 Task: Create a due date automation trigger when advanced on, on the monday of the week before a card is due add fields with custom field "Resume" set to a date in this month at 11:00 AM.
Action: Mouse moved to (992, 79)
Screenshot: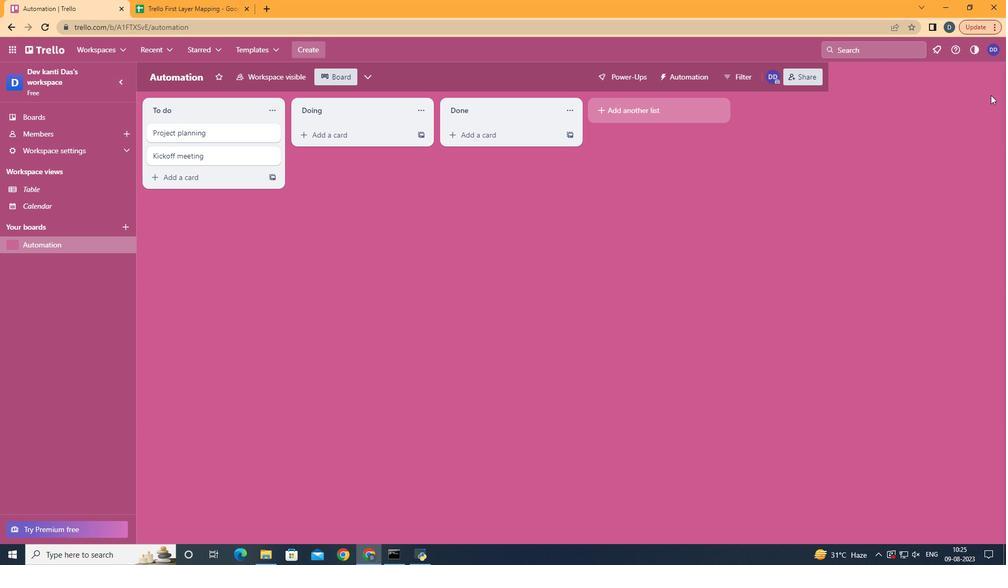 
Action: Mouse pressed left at (992, 79)
Screenshot: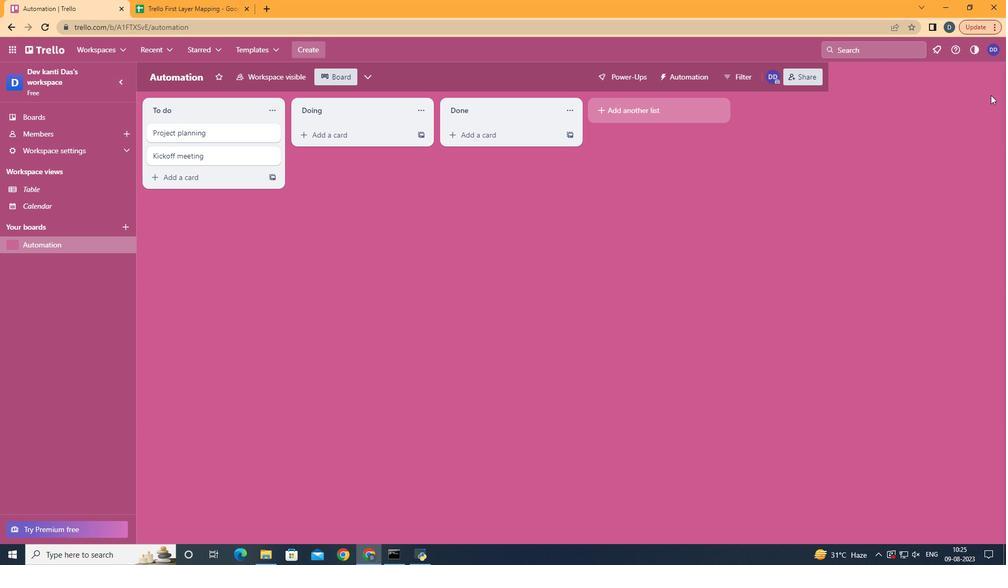 
Action: Mouse moved to (905, 233)
Screenshot: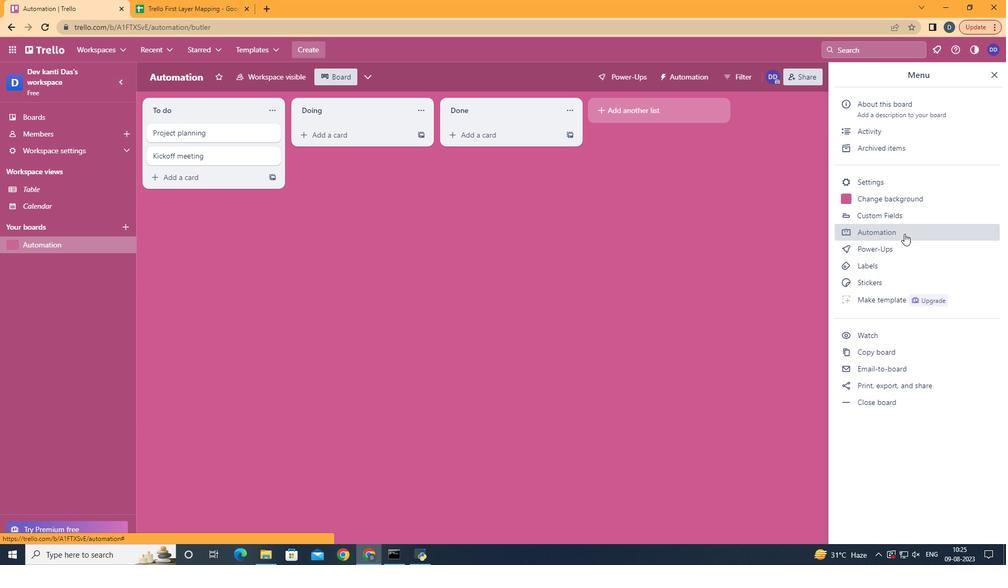 
Action: Mouse pressed left at (905, 233)
Screenshot: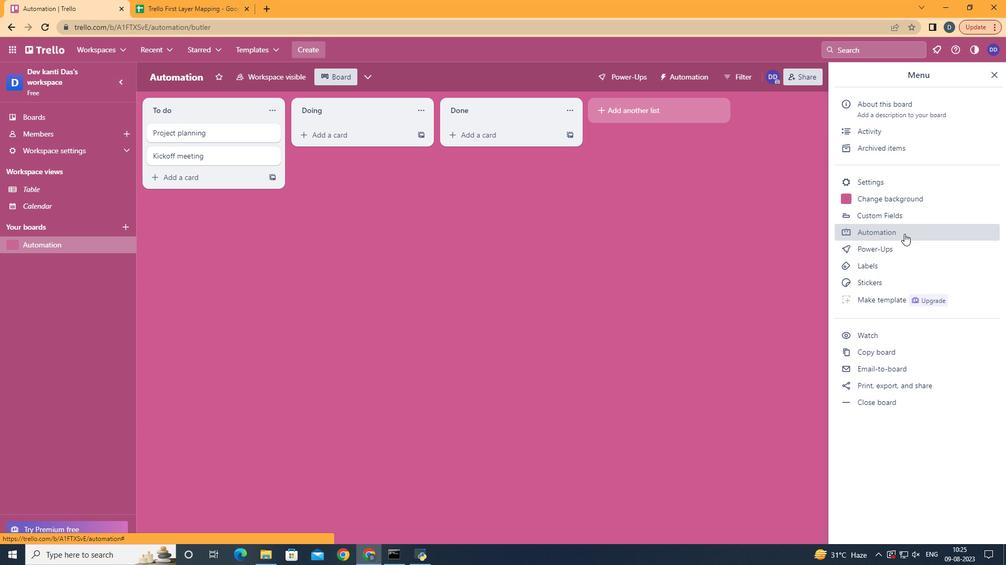 
Action: Mouse moved to (170, 207)
Screenshot: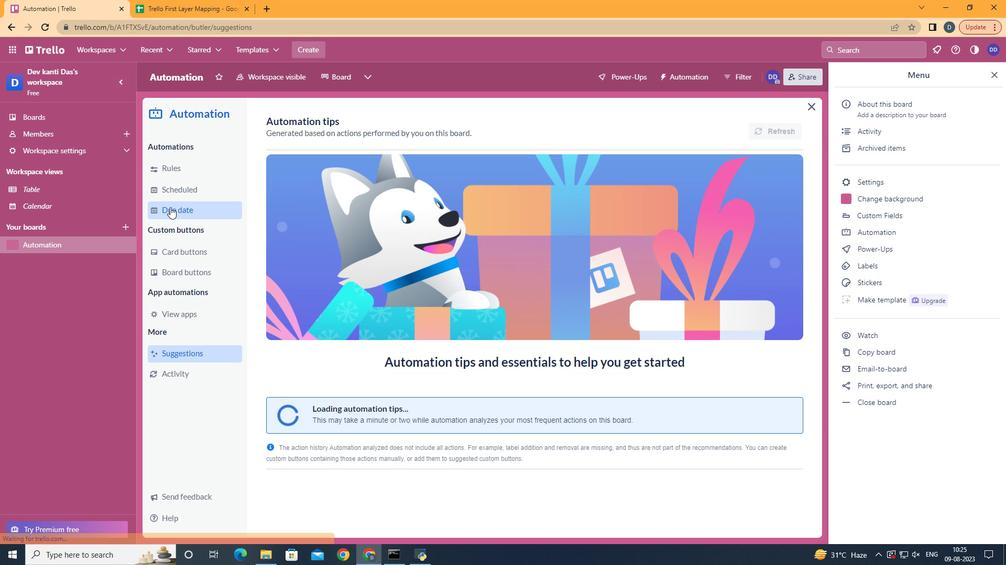 
Action: Mouse pressed left at (170, 207)
Screenshot: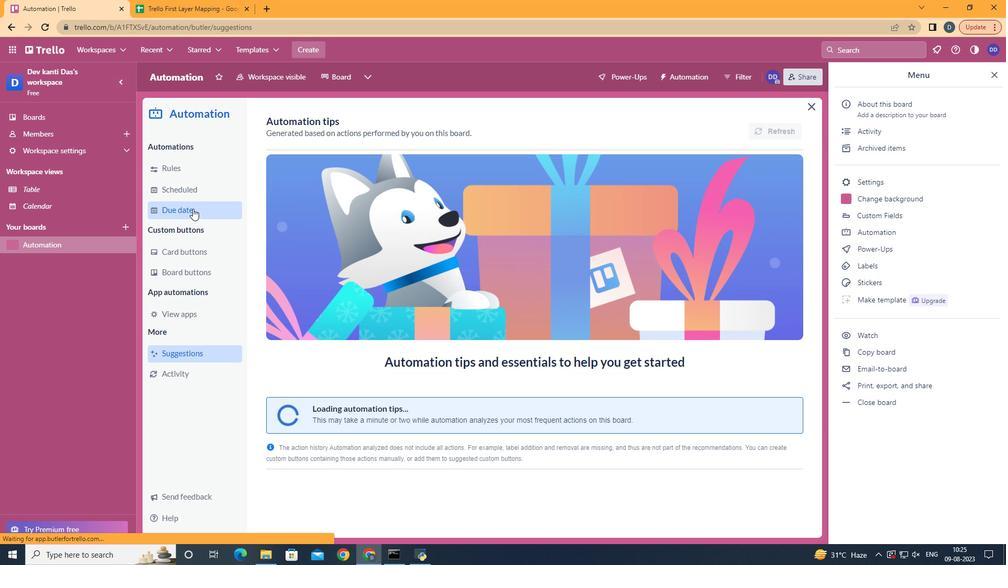 
Action: Mouse moved to (729, 123)
Screenshot: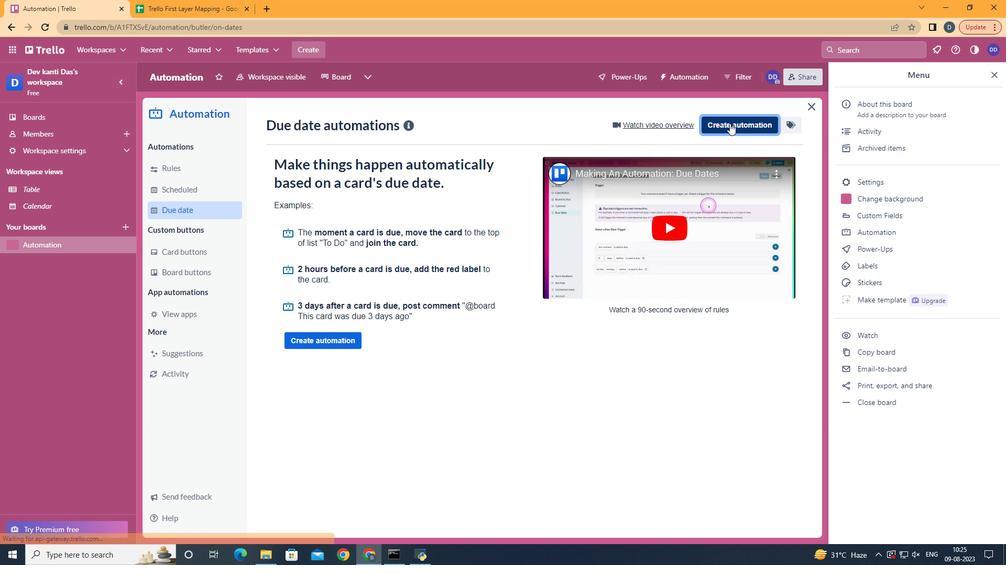 
Action: Mouse pressed left at (729, 123)
Screenshot: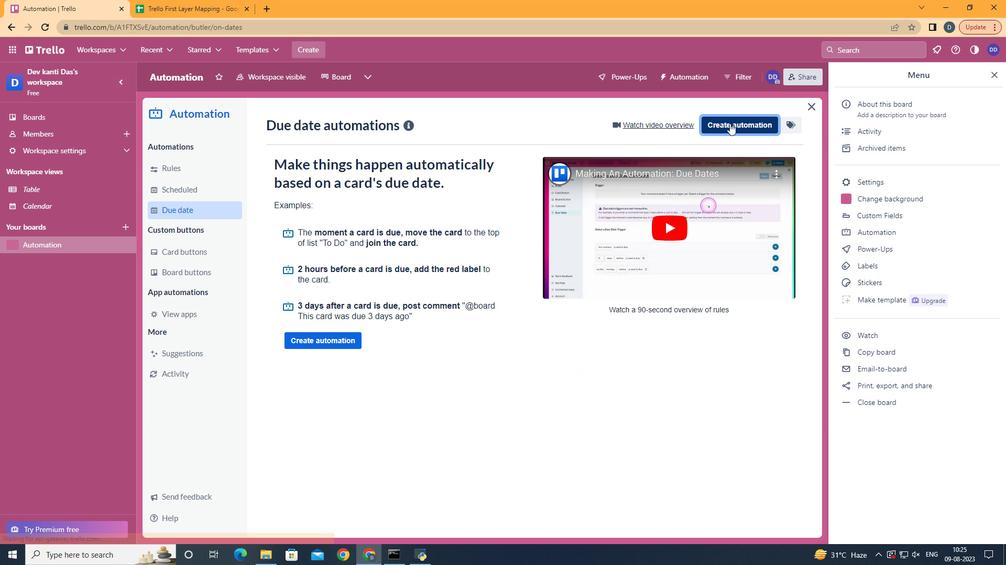 
Action: Mouse moved to (515, 232)
Screenshot: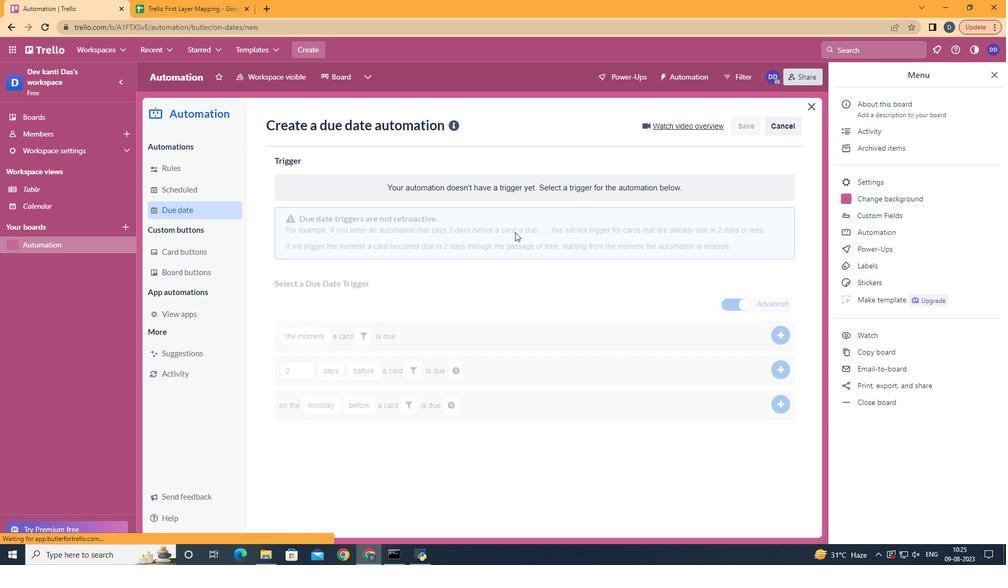 
Action: Mouse pressed left at (515, 232)
Screenshot: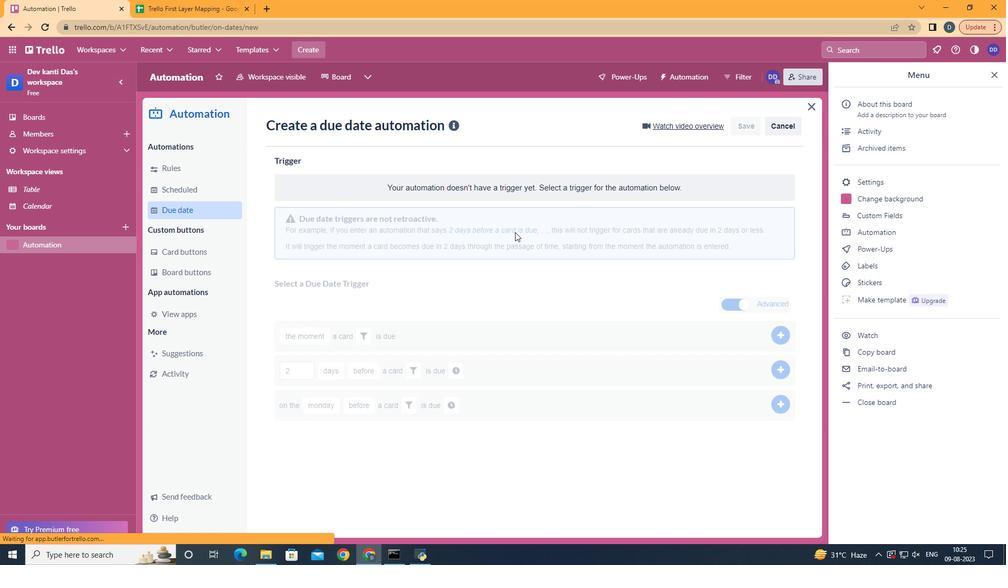 
Action: Mouse moved to (366, 499)
Screenshot: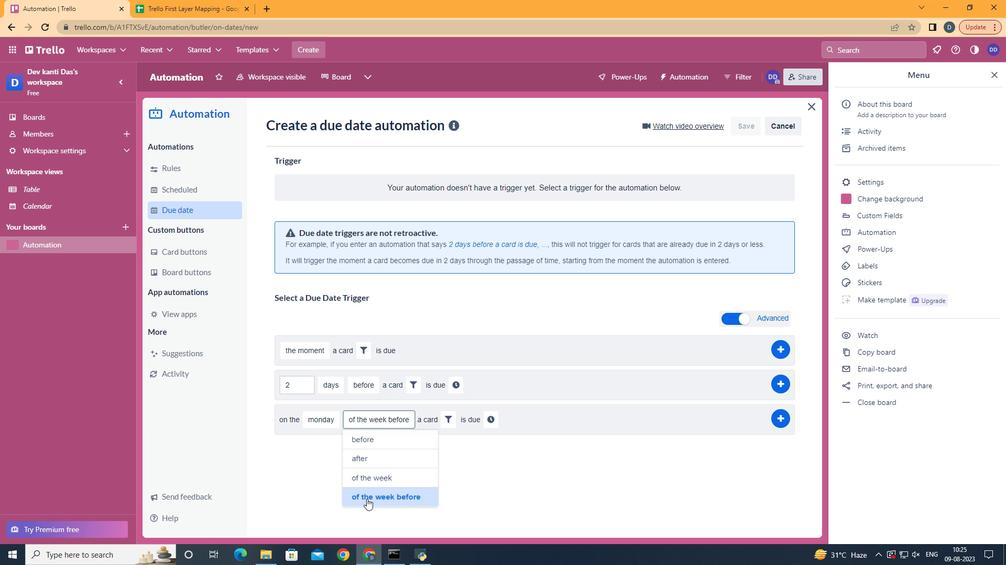 
Action: Mouse pressed left at (366, 499)
Screenshot: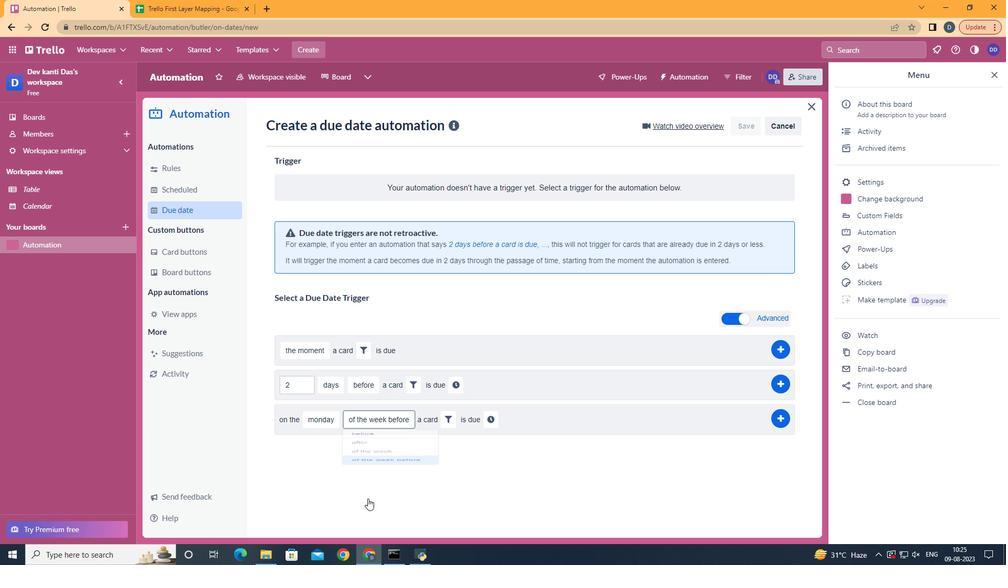 
Action: Mouse moved to (441, 419)
Screenshot: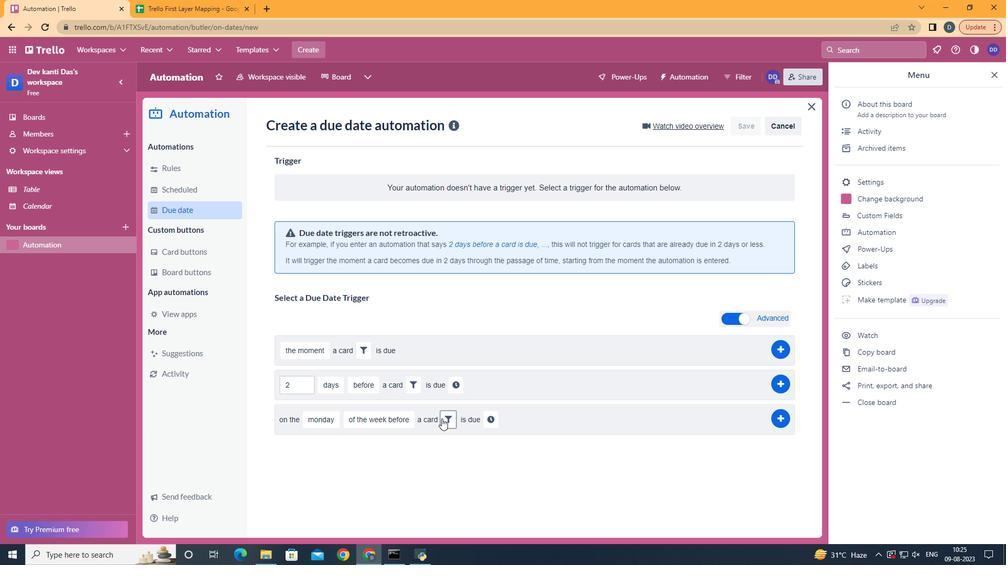 
Action: Mouse pressed left at (441, 419)
Screenshot: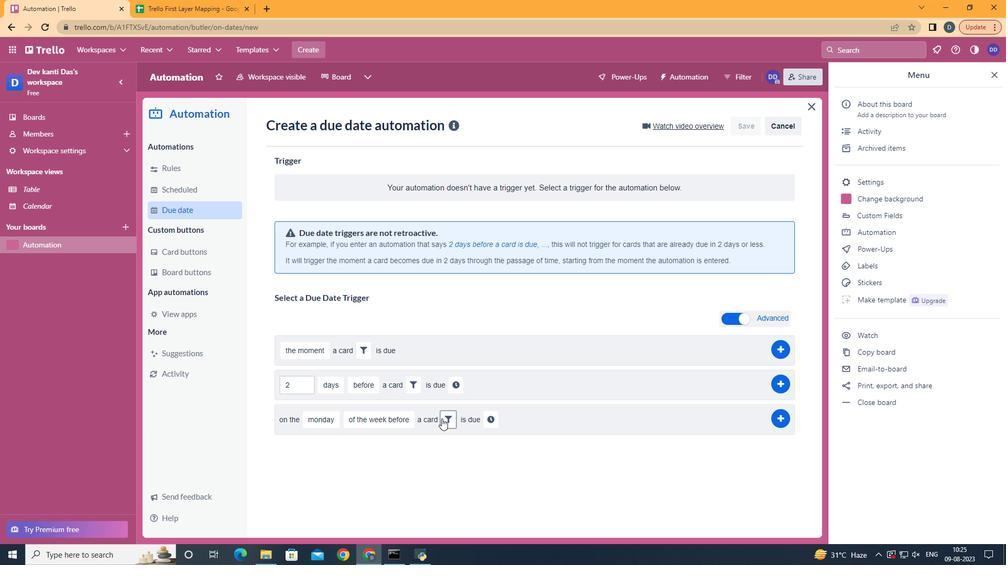 
Action: Mouse moved to (628, 452)
Screenshot: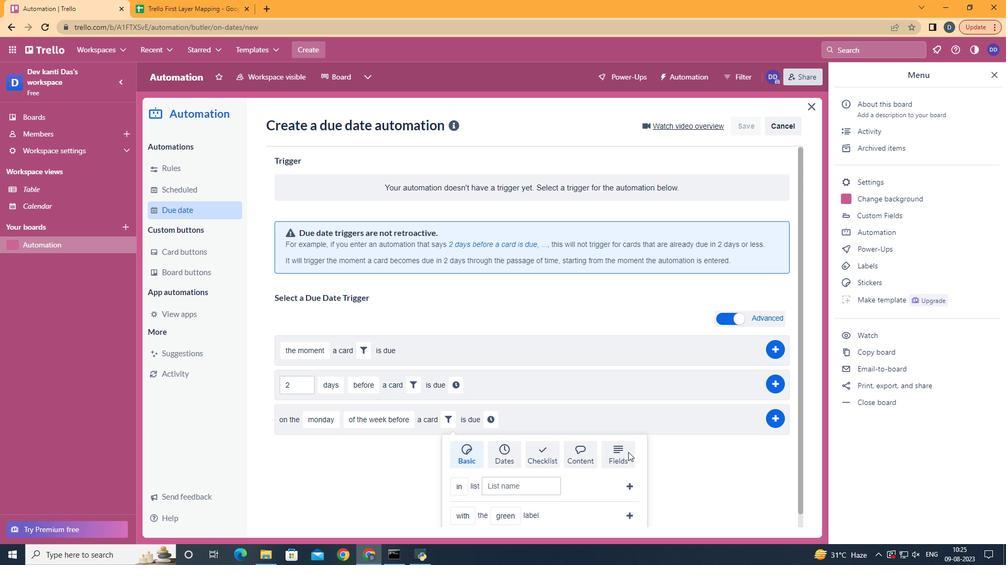 
Action: Mouse pressed left at (628, 452)
Screenshot: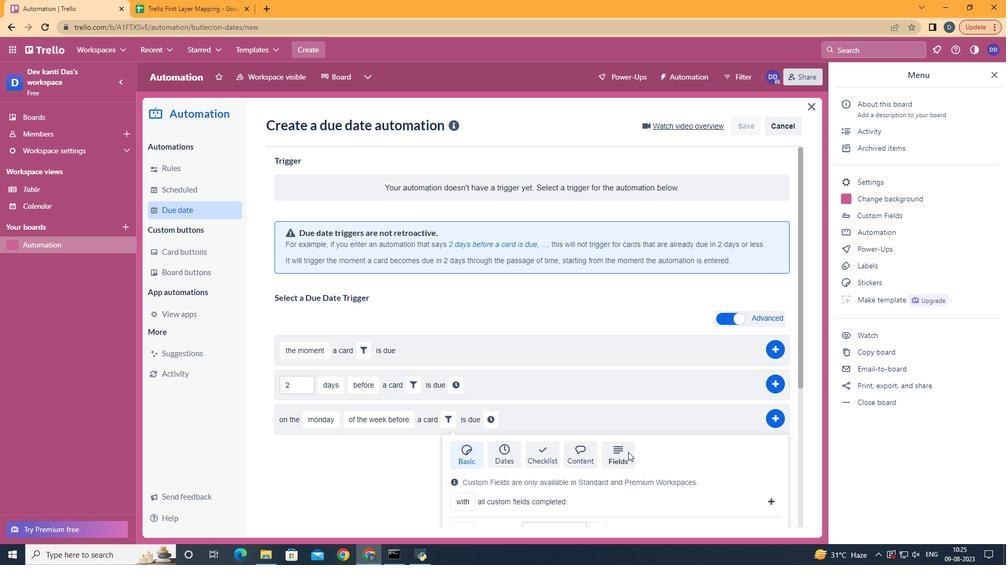 
Action: Mouse moved to (628, 452)
Screenshot: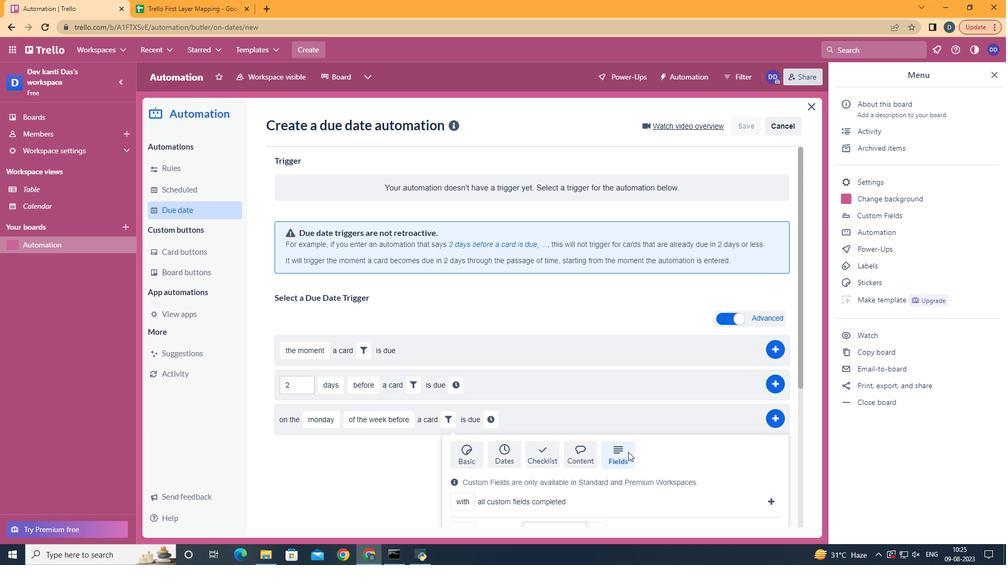 
Action: Mouse scrolled (628, 452) with delta (0, 0)
Screenshot: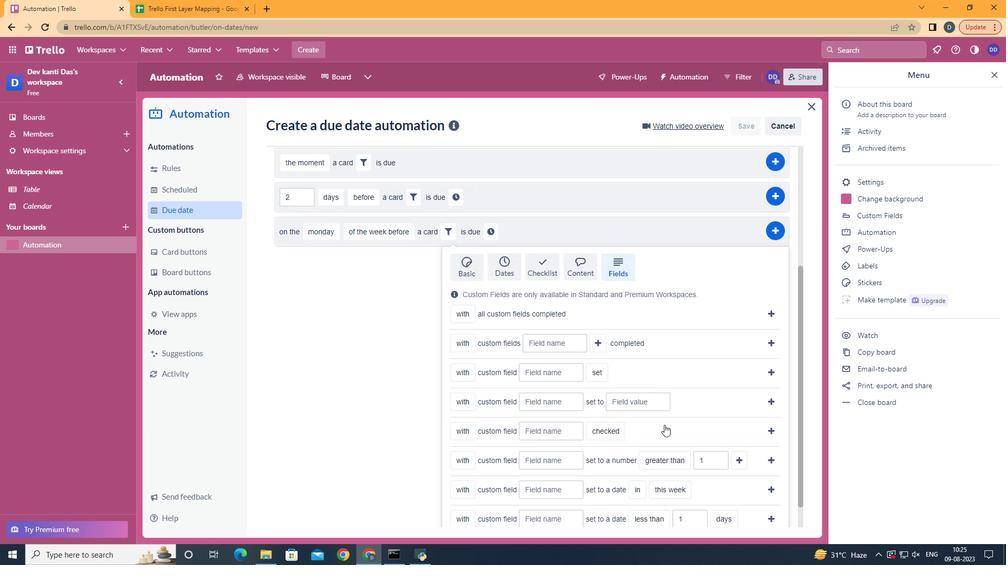 
Action: Mouse scrolled (628, 452) with delta (0, 0)
Screenshot: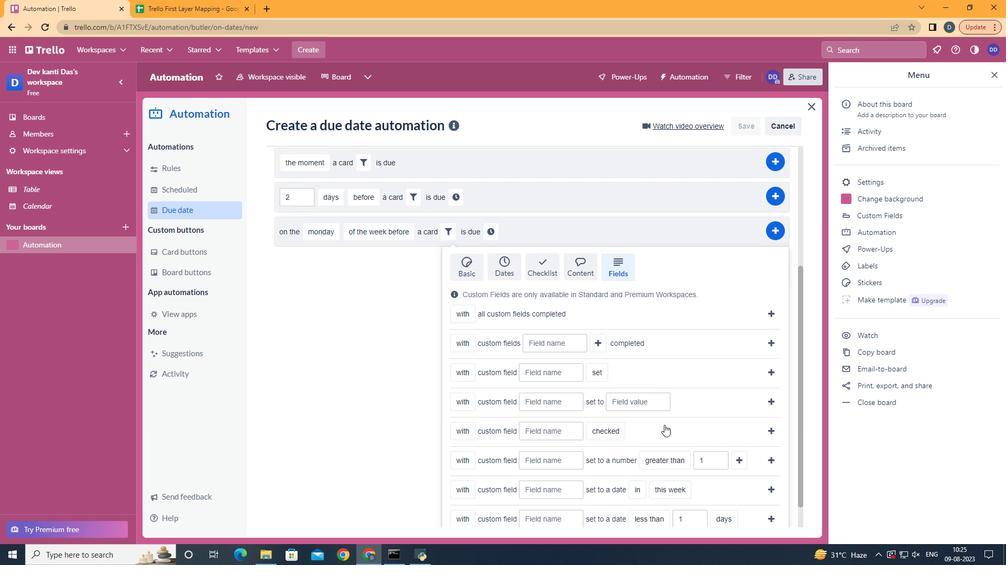 
Action: Mouse scrolled (628, 452) with delta (0, 0)
Screenshot: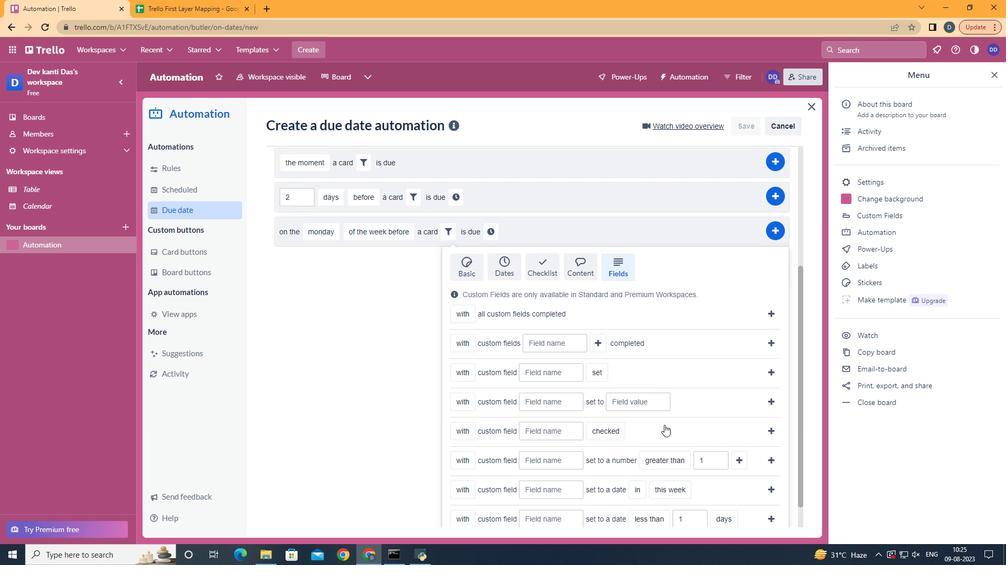 
Action: Mouse scrolled (628, 452) with delta (0, 0)
Screenshot: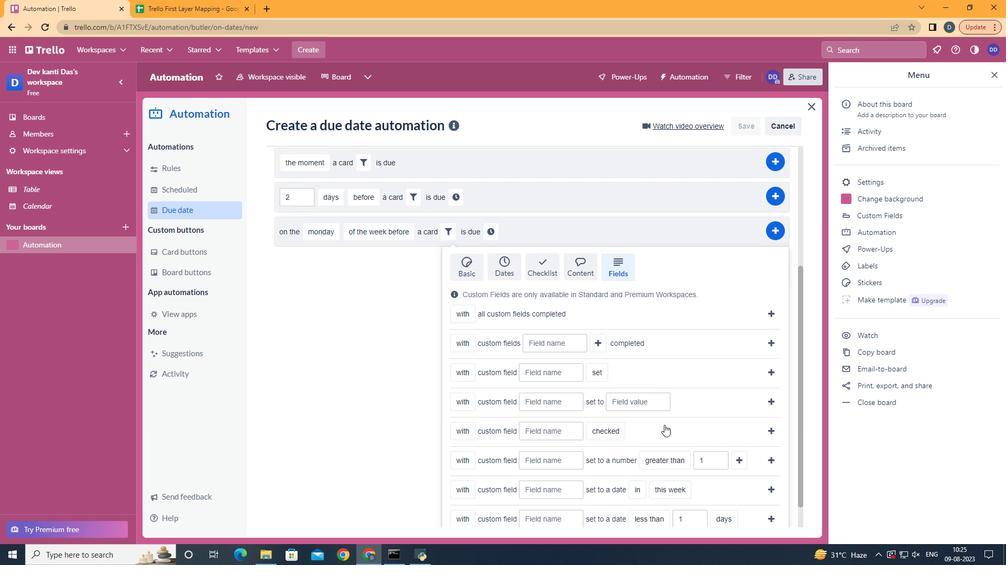 
Action: Mouse scrolled (628, 452) with delta (0, 0)
Screenshot: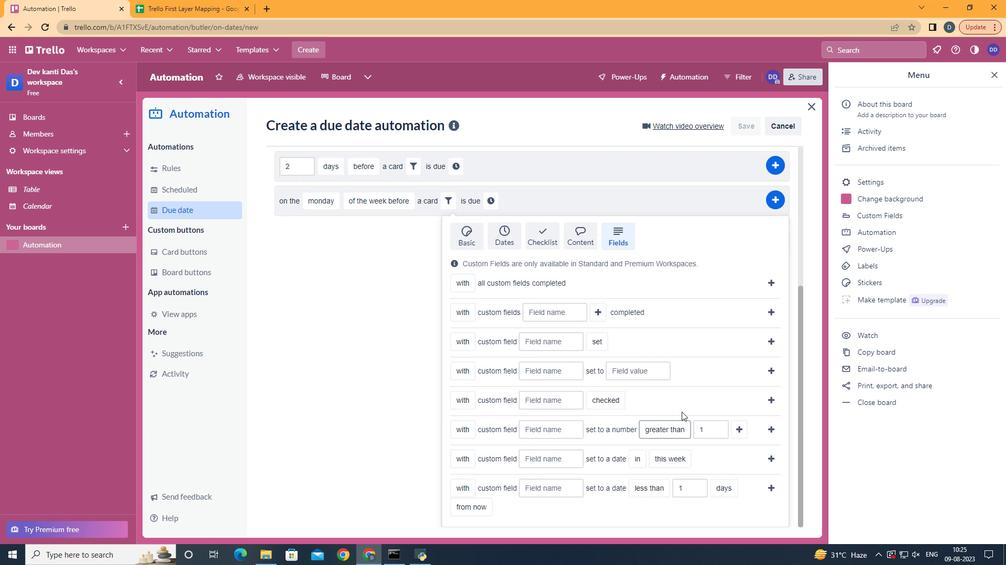 
Action: Mouse moved to (468, 475)
Screenshot: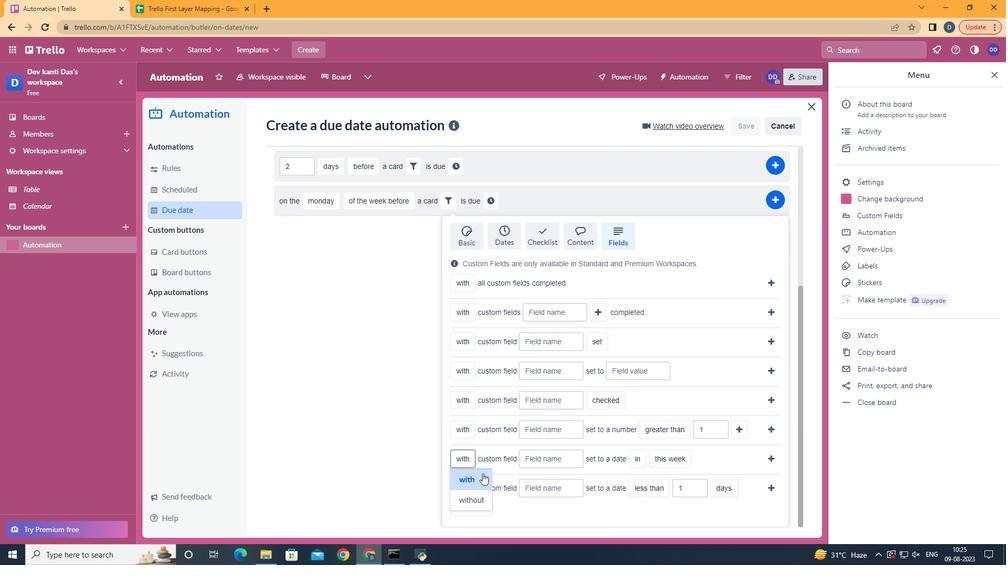 
Action: Mouse pressed left at (468, 475)
Screenshot: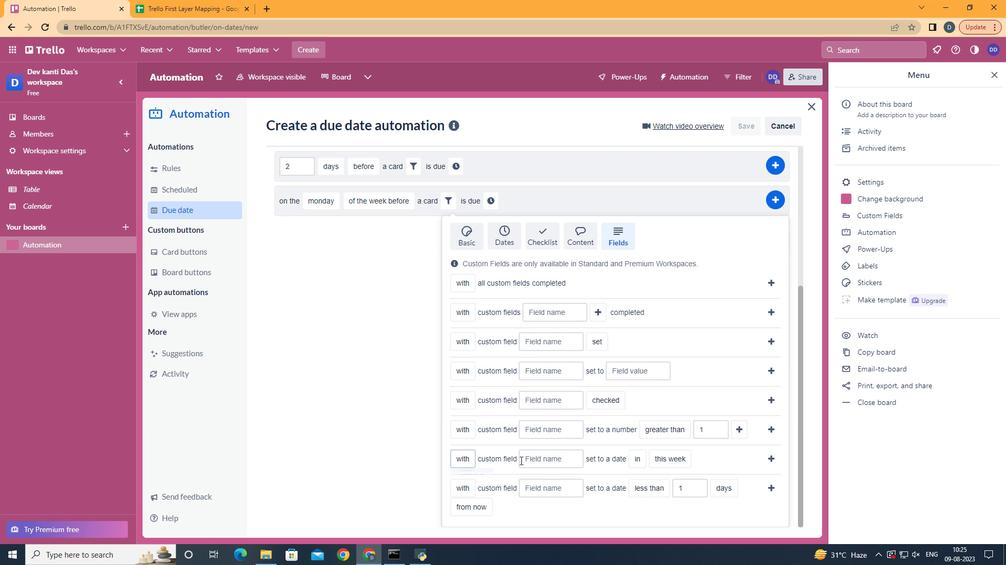 
Action: Mouse moved to (541, 452)
Screenshot: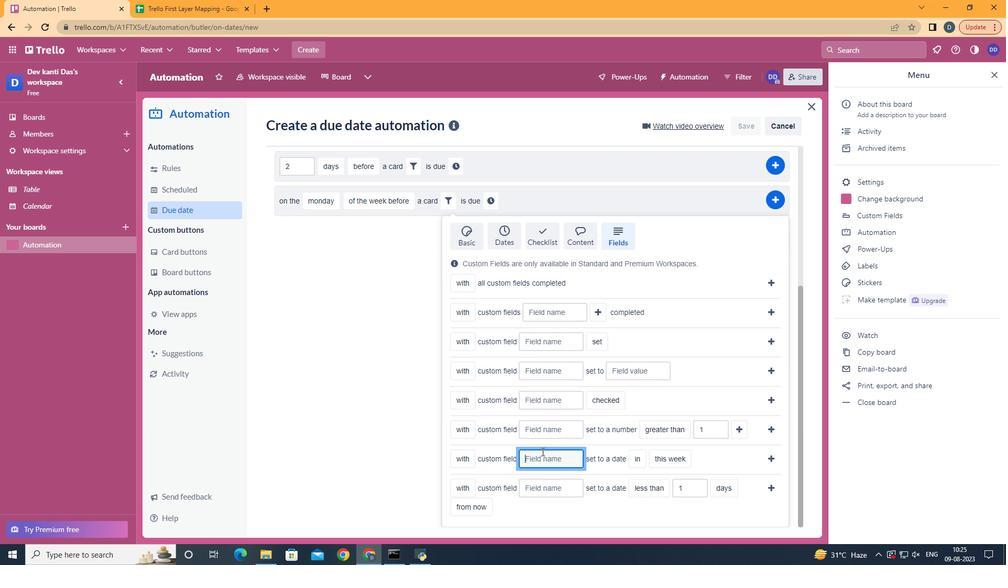 
Action: Mouse pressed left at (541, 452)
Screenshot: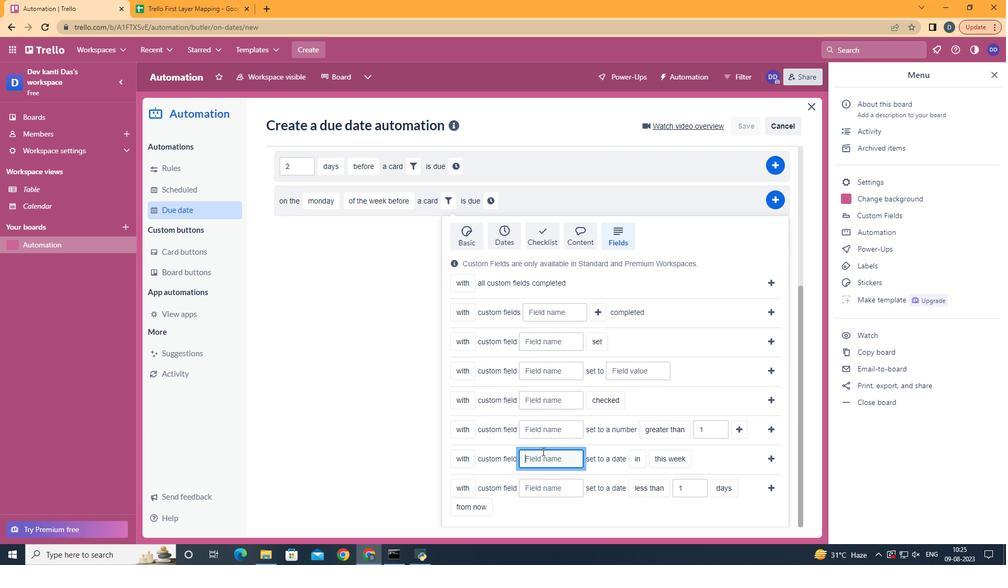 
Action: Mouse moved to (542, 452)
Screenshot: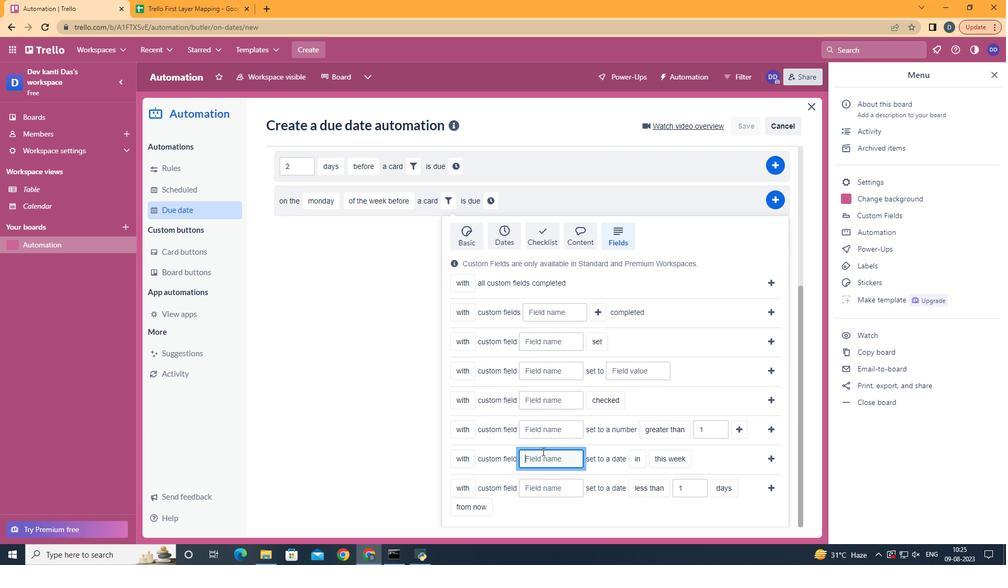 
Action: Key pressed <Key.shift>Resume
Screenshot: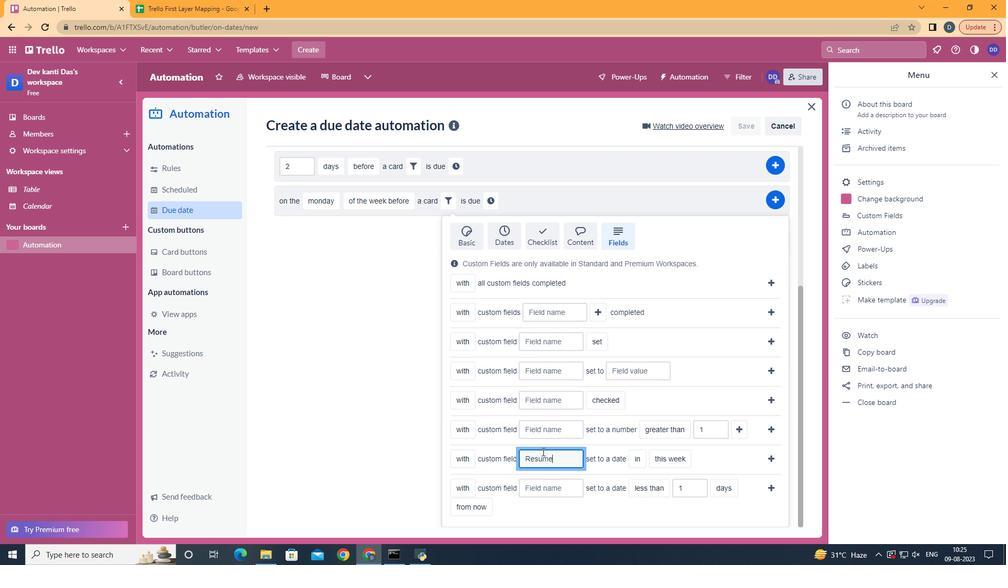 
Action: Mouse moved to (643, 481)
Screenshot: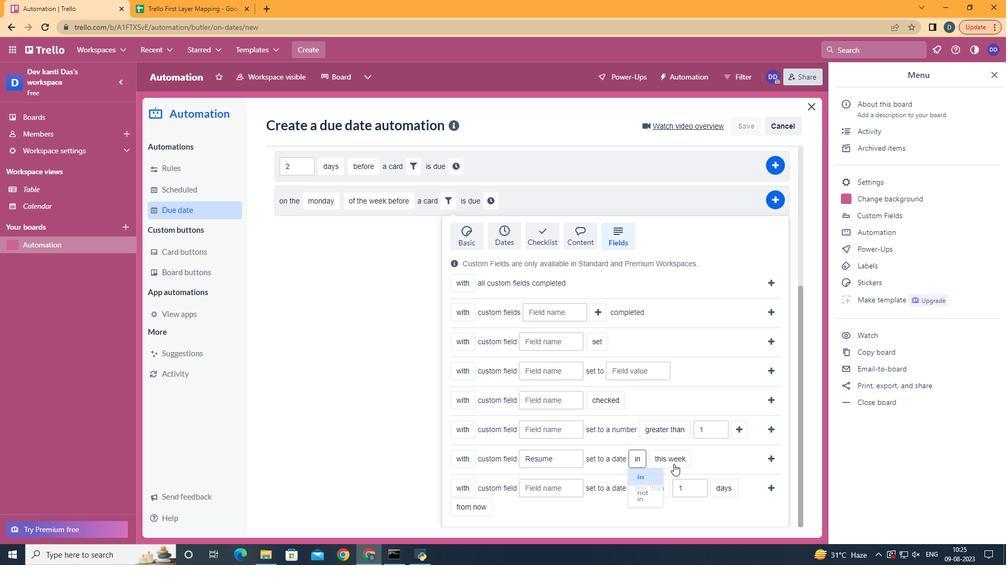 
Action: Mouse pressed left at (643, 481)
Screenshot: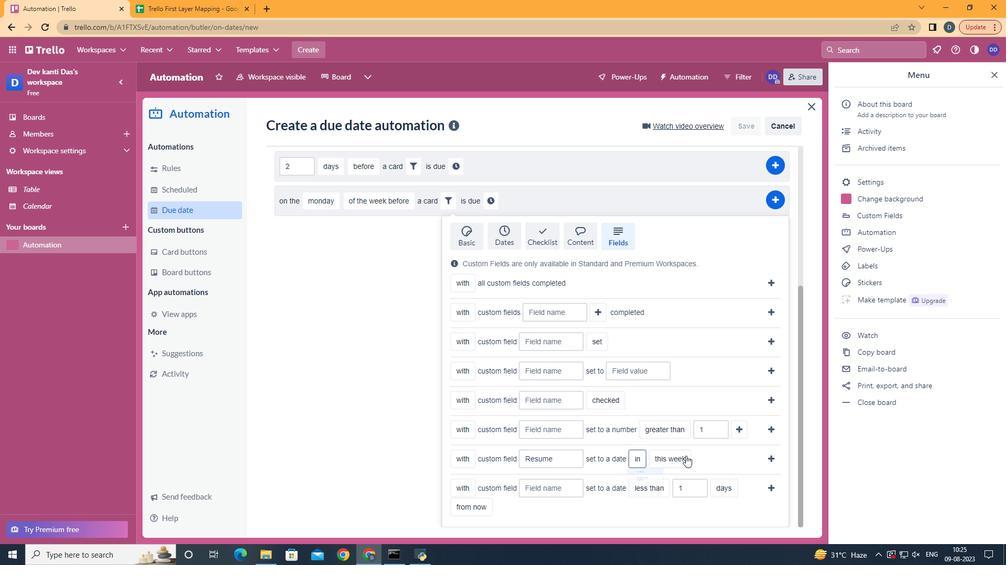 
Action: Mouse moved to (686, 500)
Screenshot: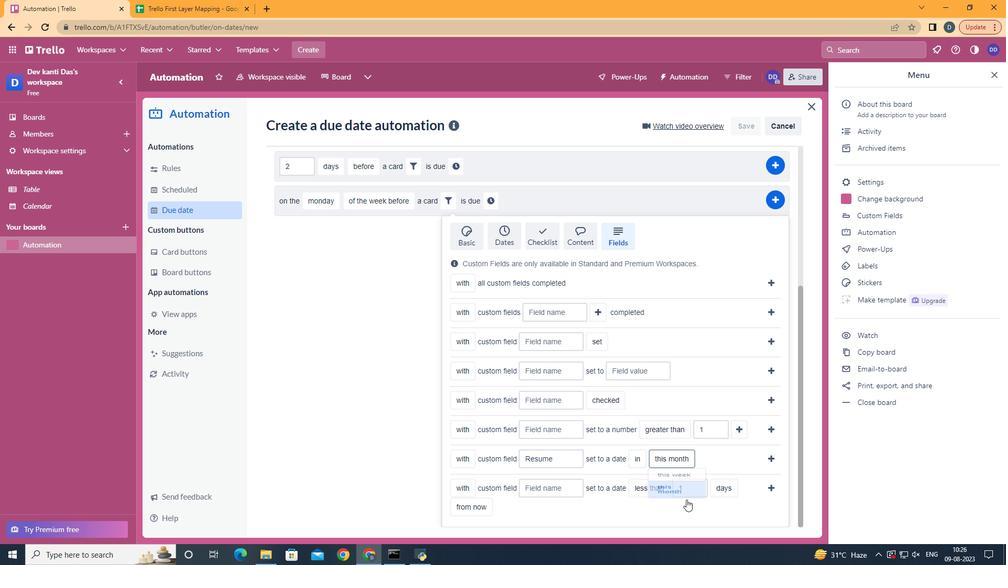
Action: Mouse pressed left at (686, 500)
Screenshot: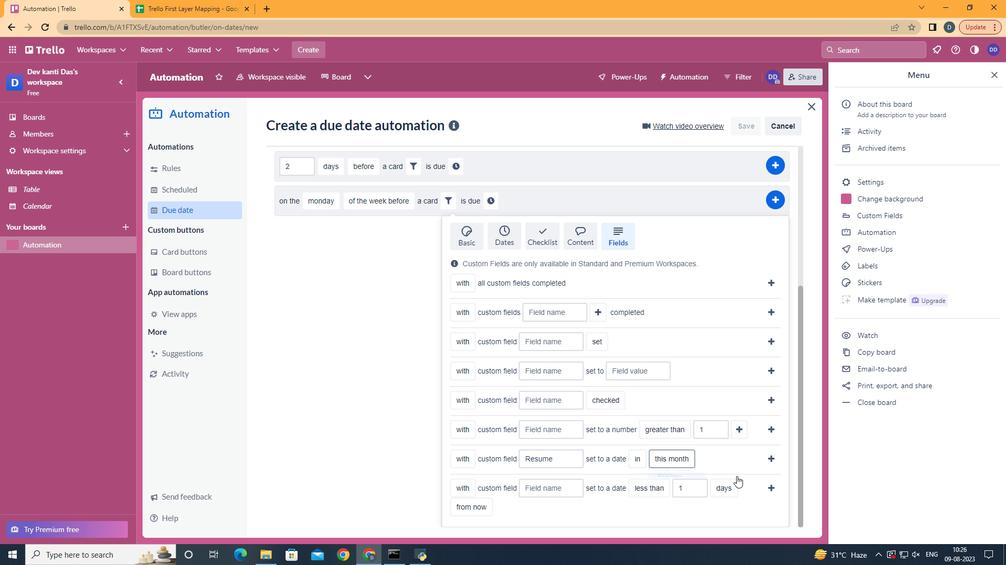 
Action: Mouse moved to (766, 460)
Screenshot: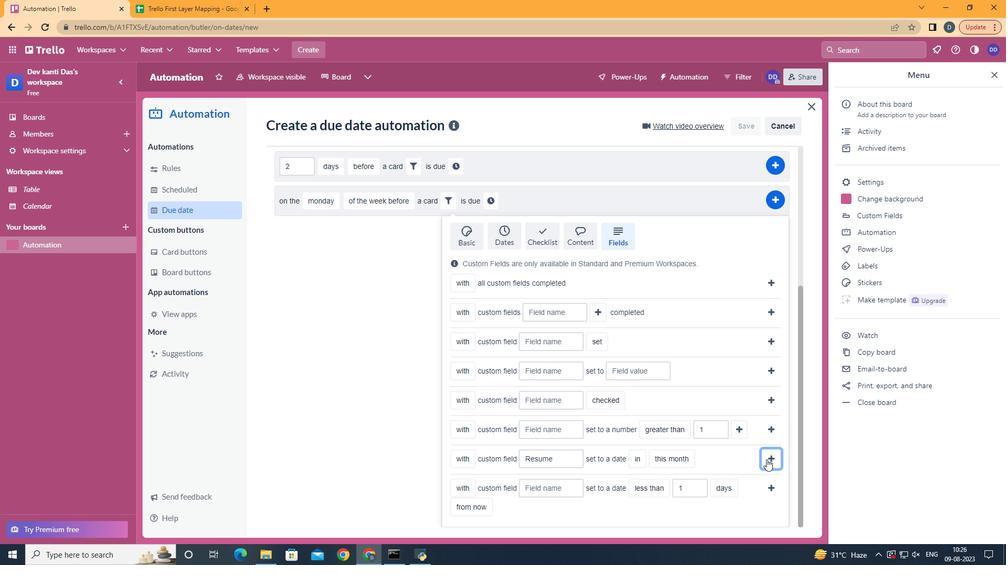 
Action: Mouse pressed left at (766, 460)
Screenshot: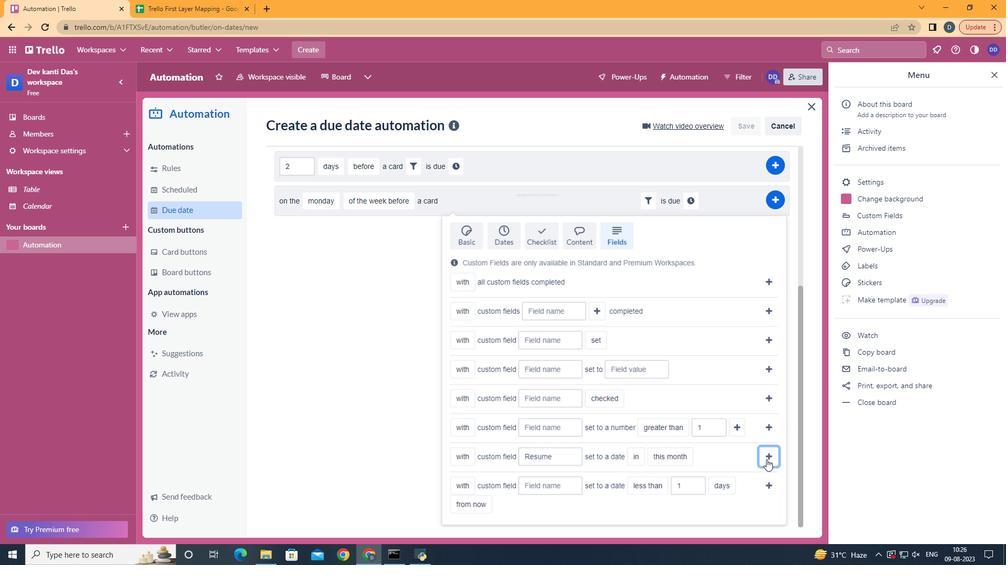 
Action: Mouse moved to (696, 423)
Screenshot: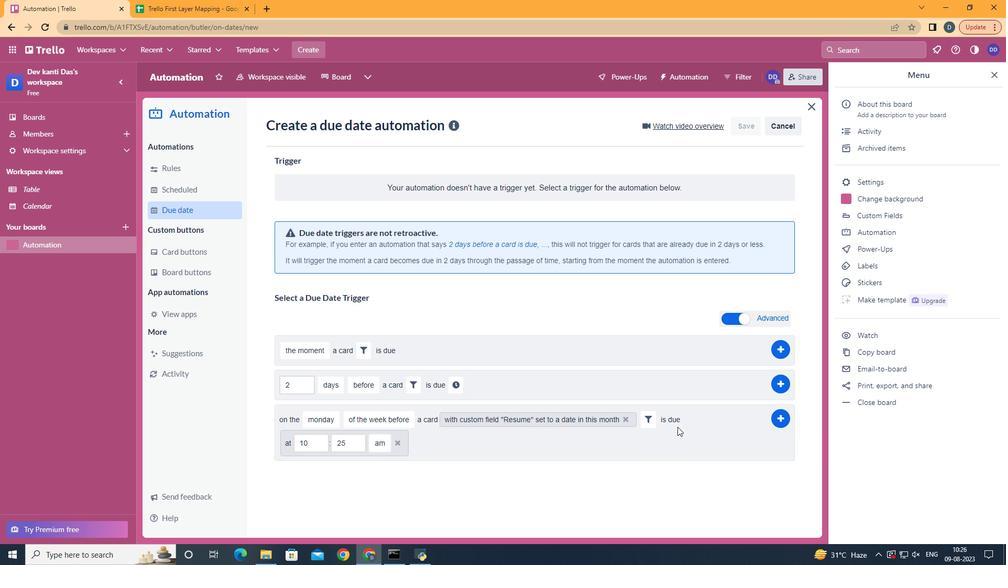 
Action: Mouse pressed left at (696, 423)
Screenshot: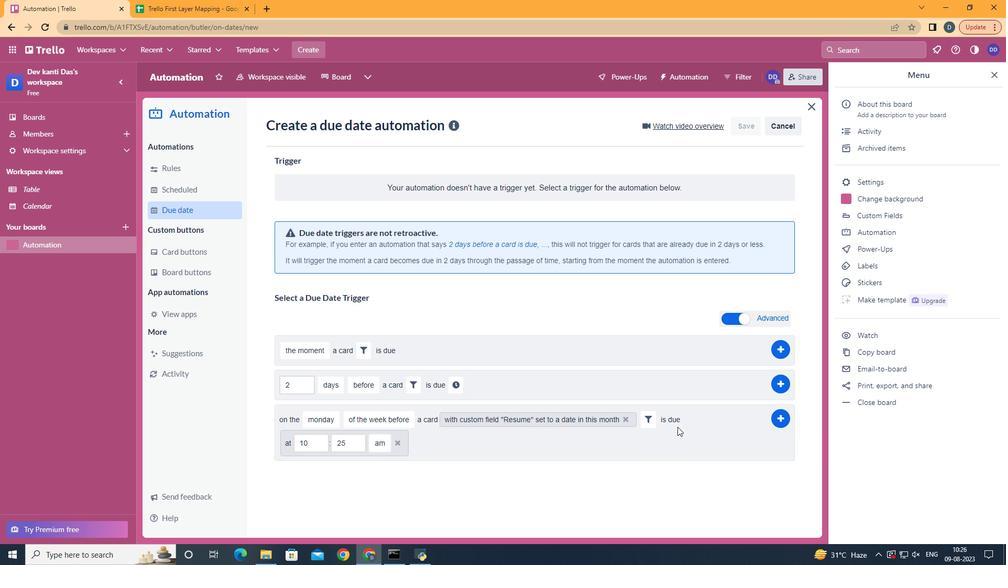 
Action: Mouse moved to (328, 446)
Screenshot: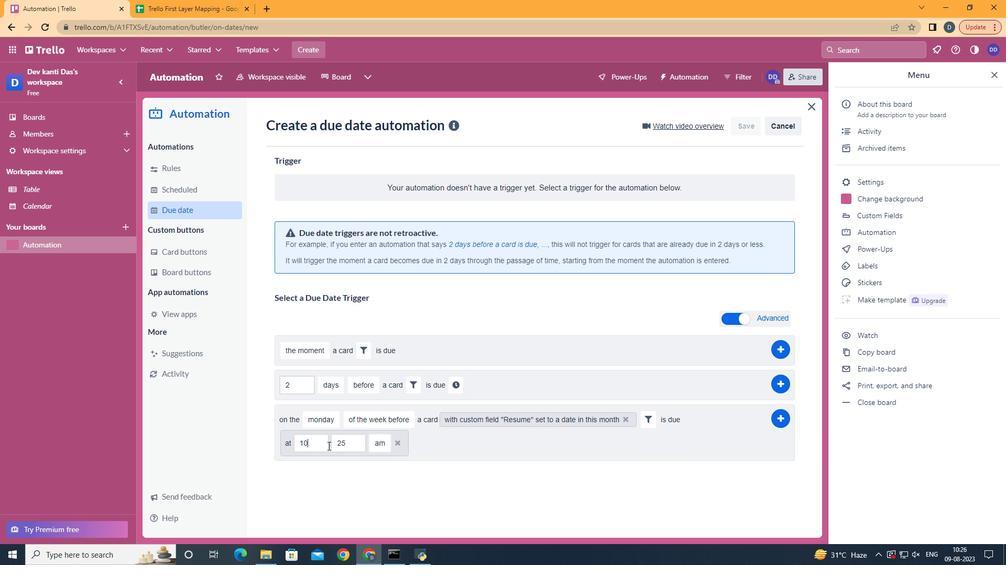 
Action: Mouse pressed left at (328, 446)
Screenshot: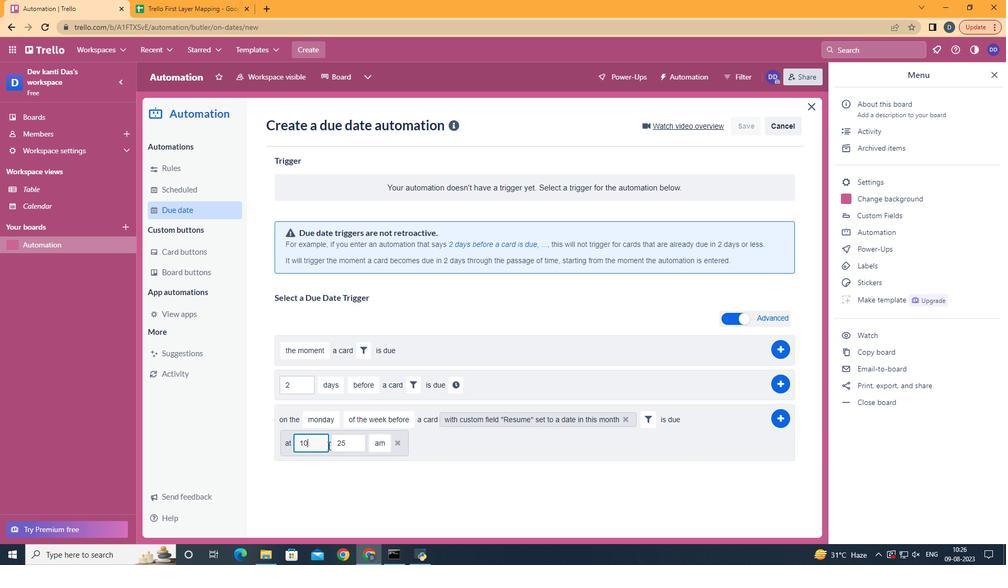 
Action: Key pressed <Key.backspace>1
Screenshot: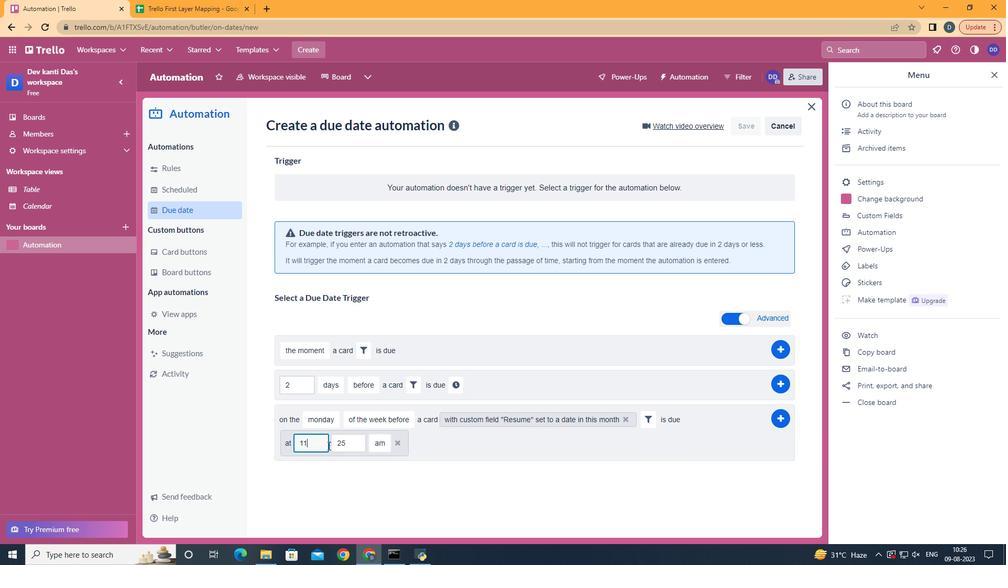 
Action: Mouse moved to (348, 450)
Screenshot: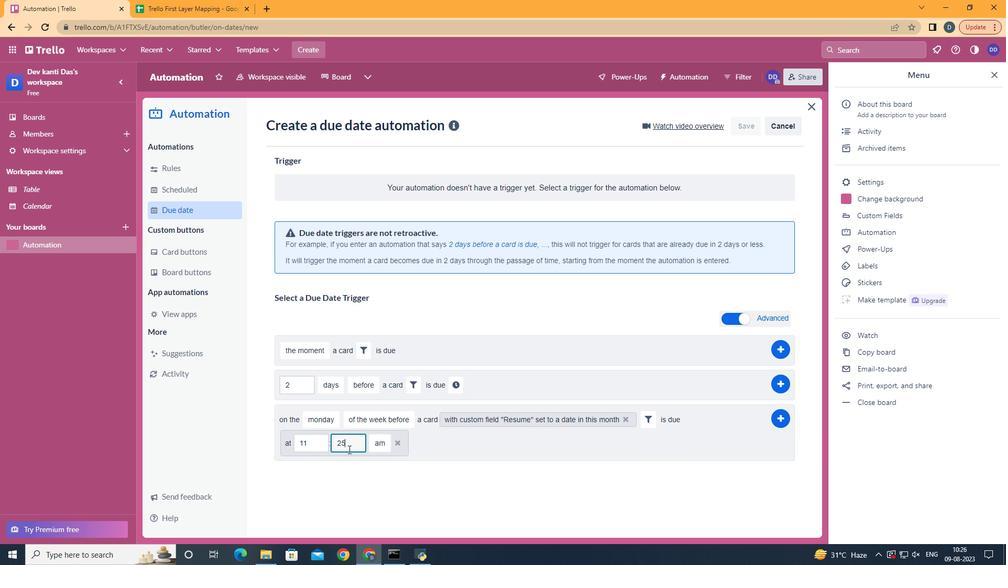 
Action: Mouse pressed left at (348, 450)
Screenshot: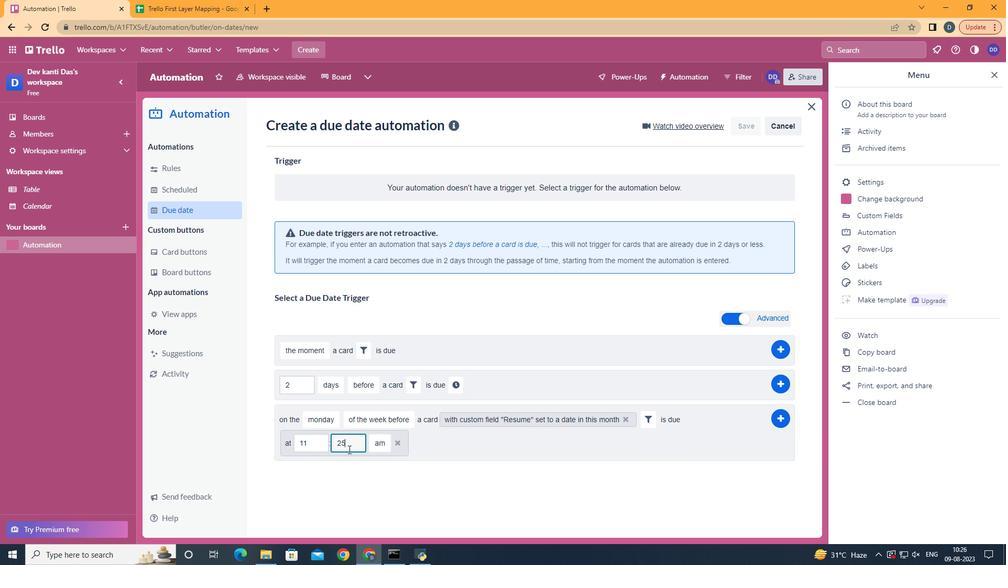 
Action: Key pressed <Key.backspace><Key.backspace>00
Screenshot: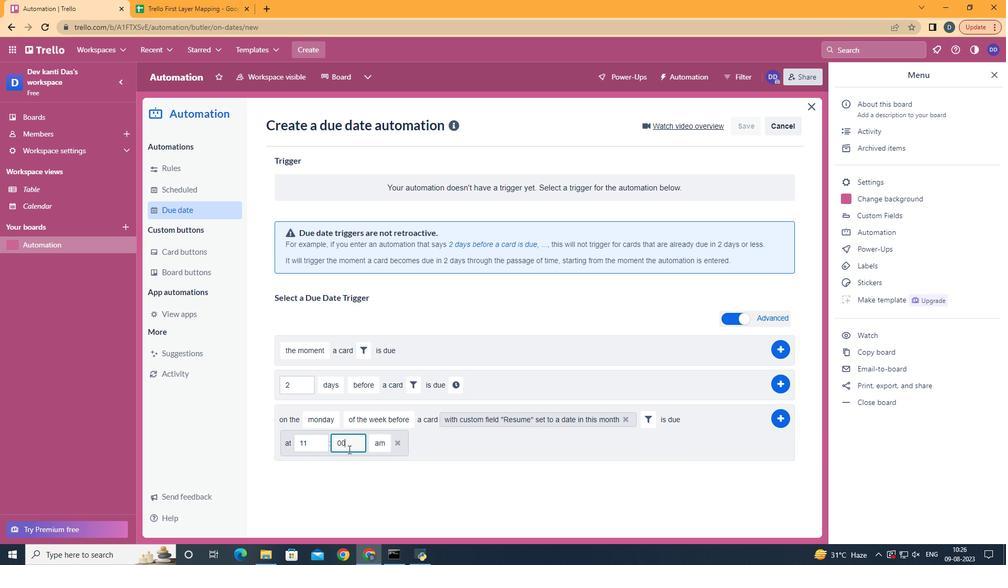 
Action: Mouse moved to (778, 419)
Screenshot: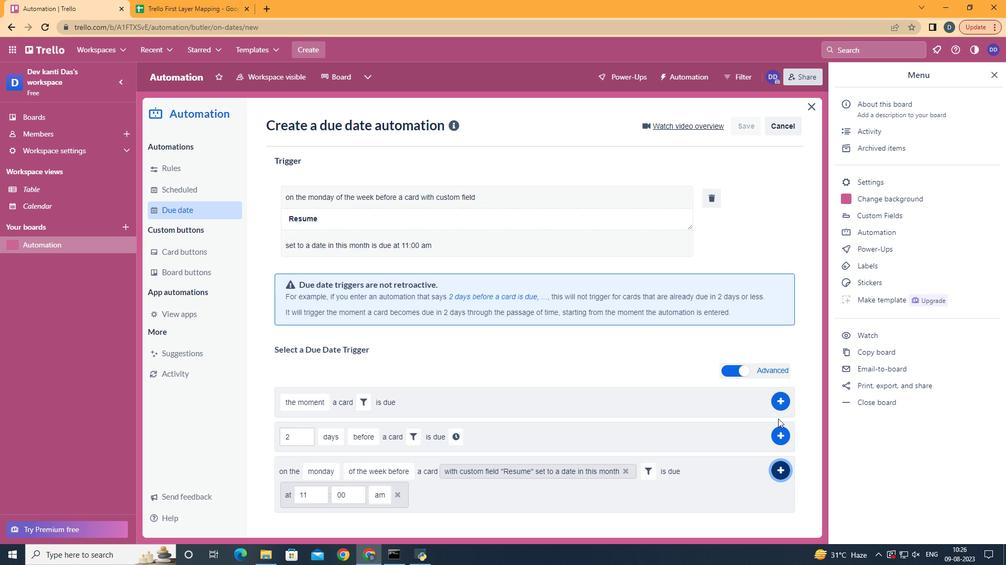 
Action: Mouse pressed left at (778, 419)
Screenshot: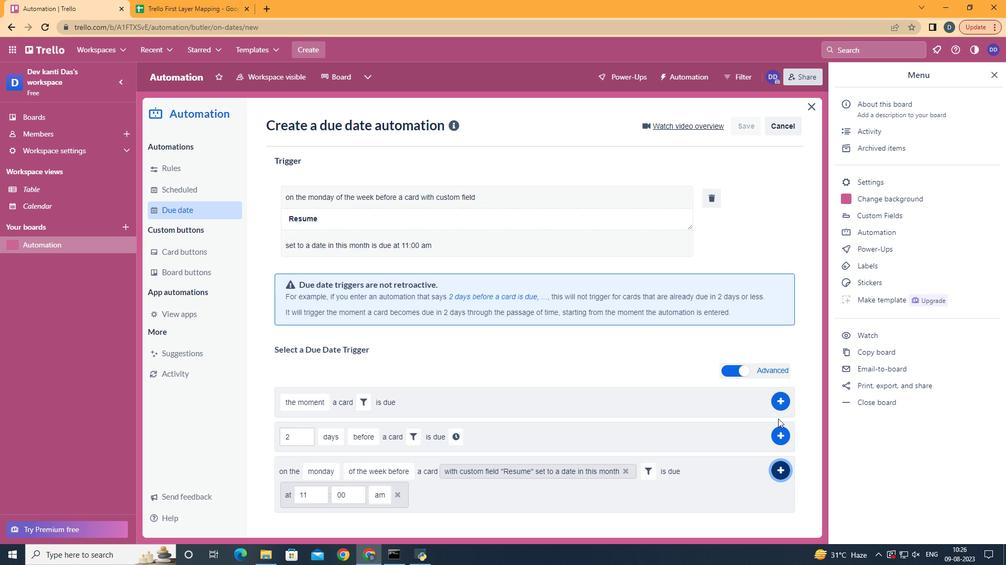 
Action: Mouse moved to (651, 238)
Screenshot: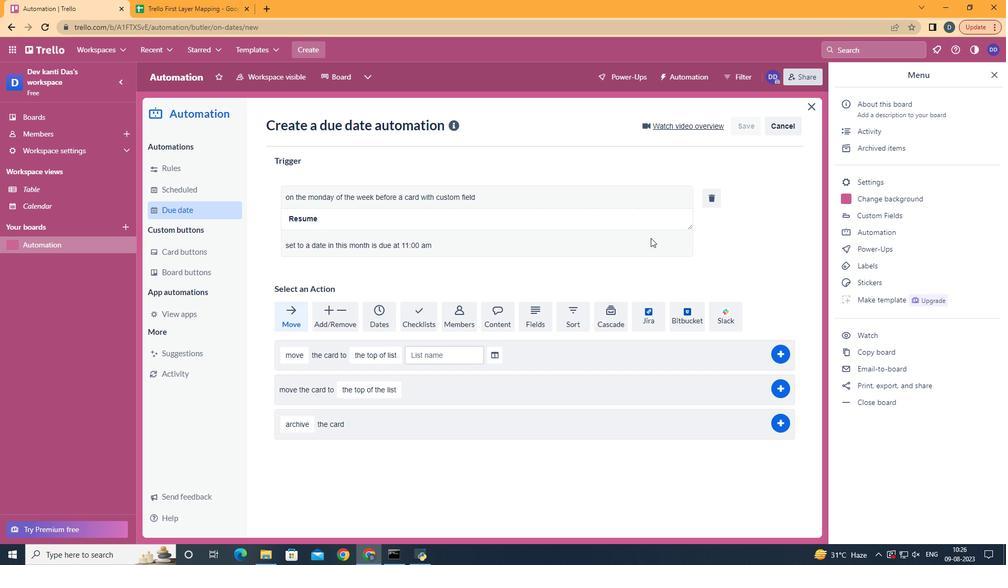 
